 Task: Add Sprouts Blueberry Scone 4 Pack to the cart.
Action: Mouse moved to (24, 106)
Screenshot: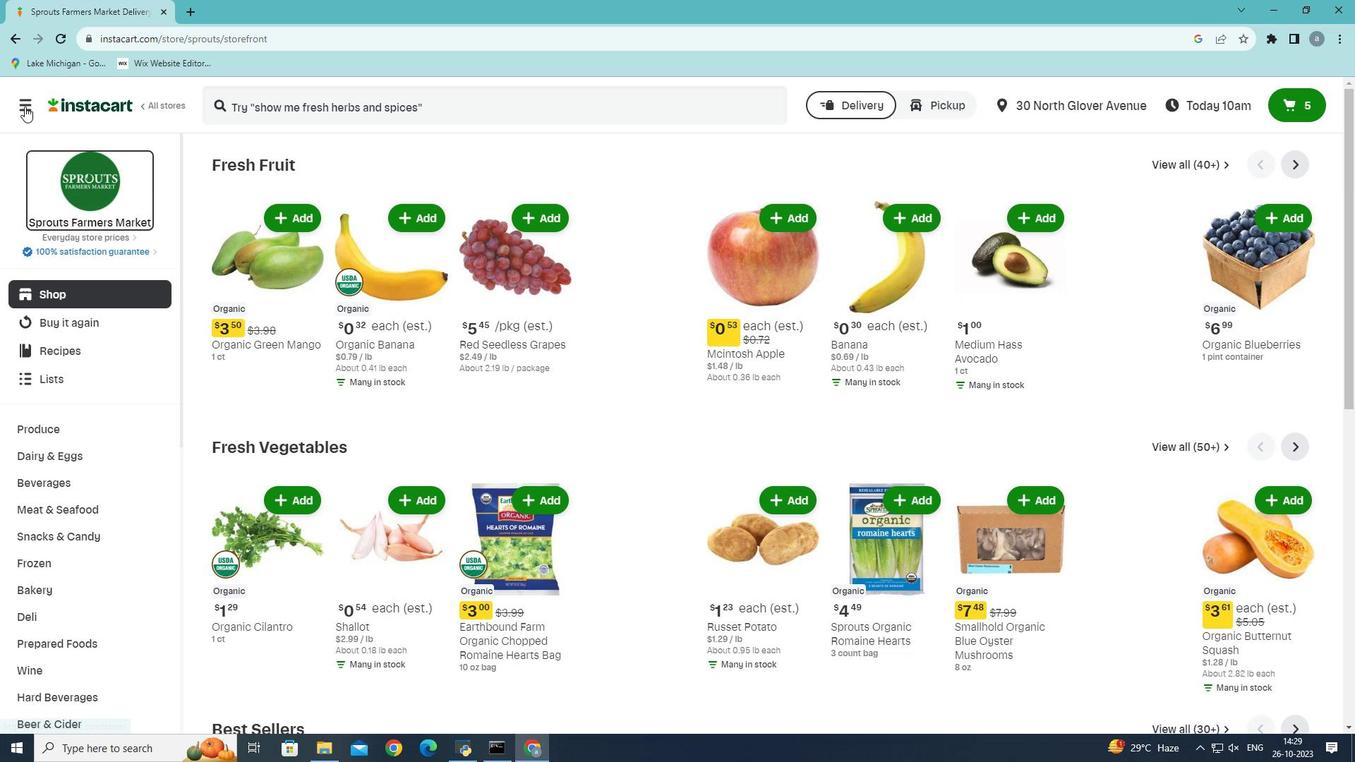
Action: Mouse pressed left at (24, 106)
Screenshot: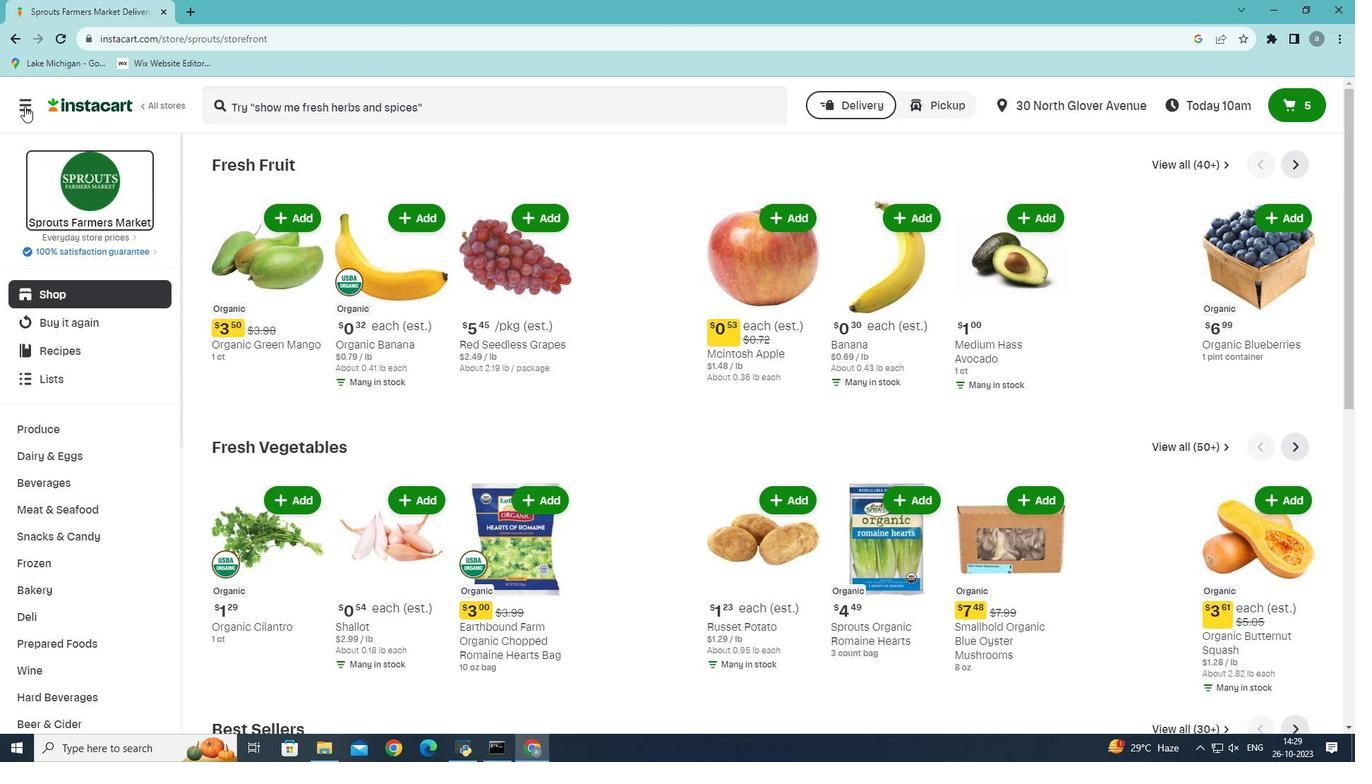 
Action: Mouse moved to (71, 404)
Screenshot: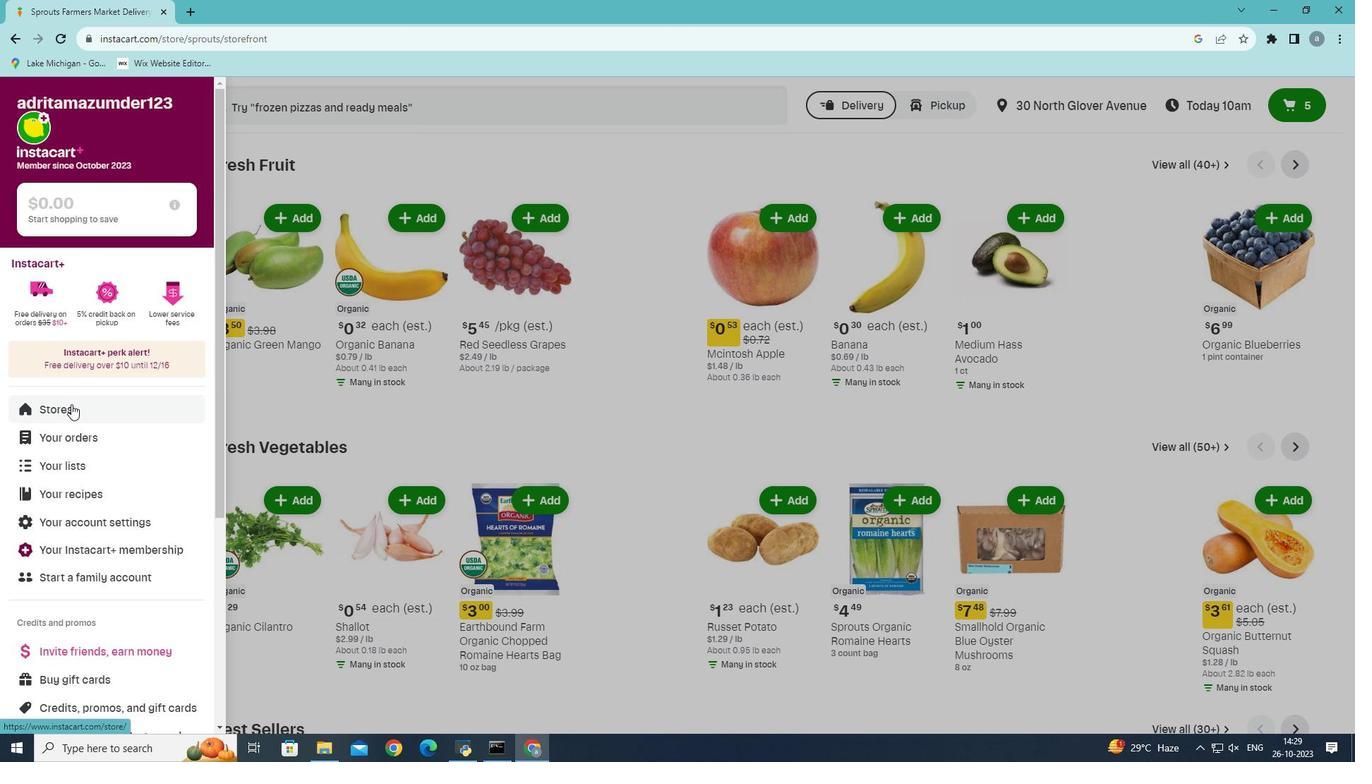 
Action: Mouse pressed left at (71, 404)
Screenshot: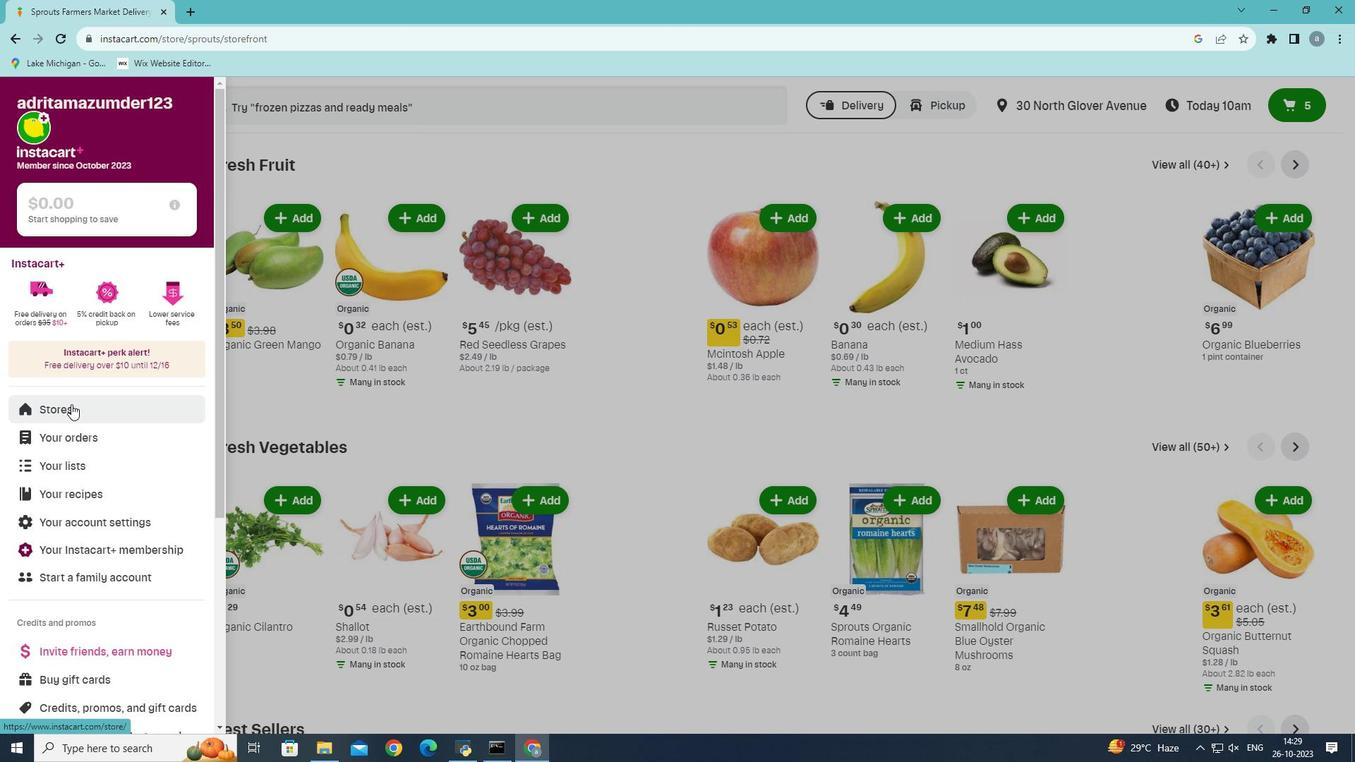 
Action: Mouse moved to (323, 170)
Screenshot: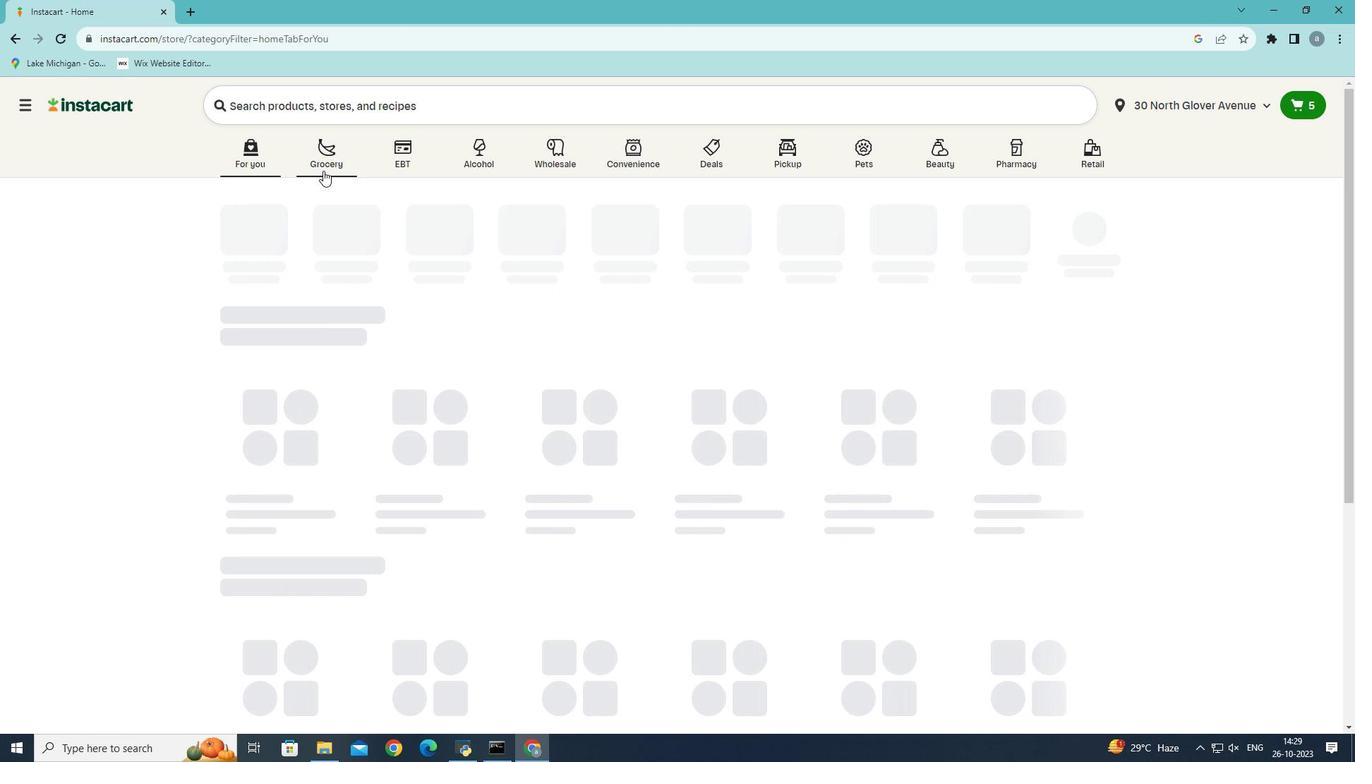
Action: Mouse pressed left at (323, 170)
Screenshot: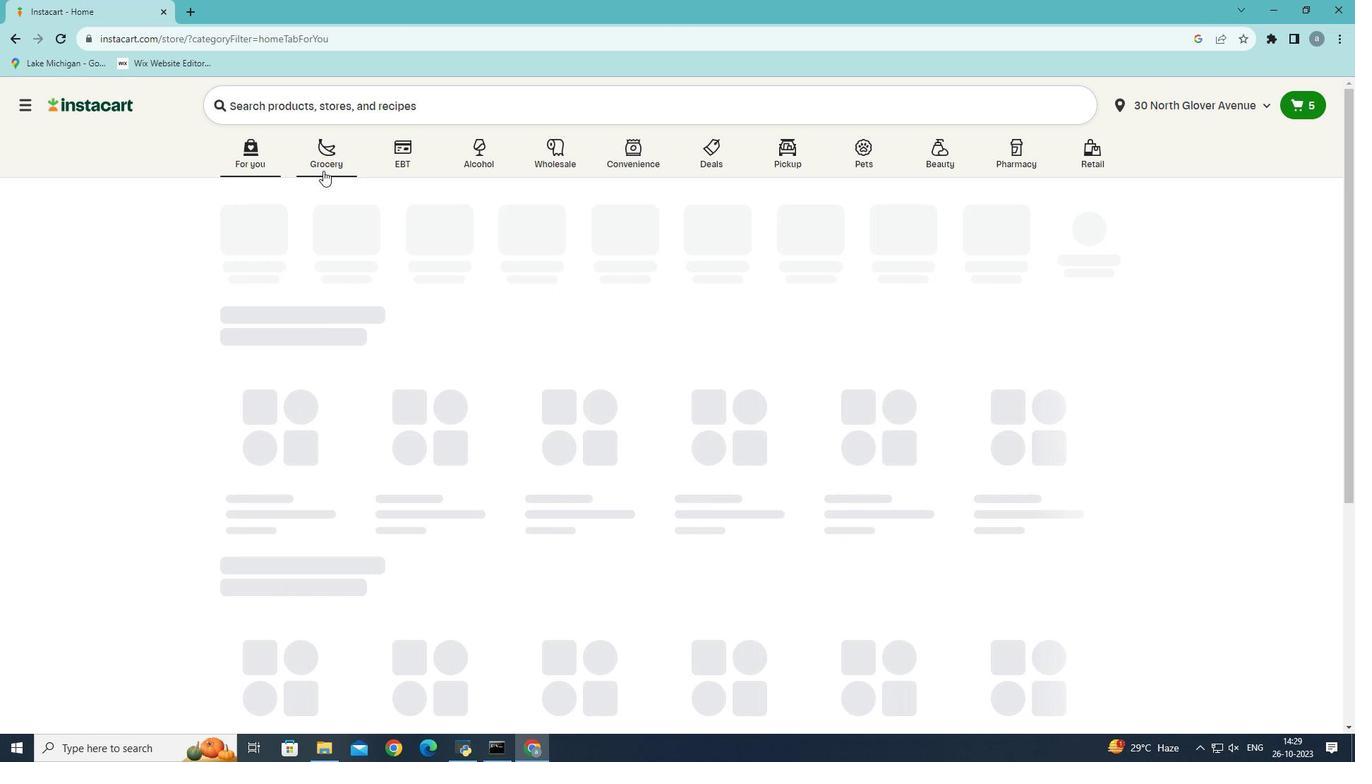 
Action: Mouse moved to (355, 409)
Screenshot: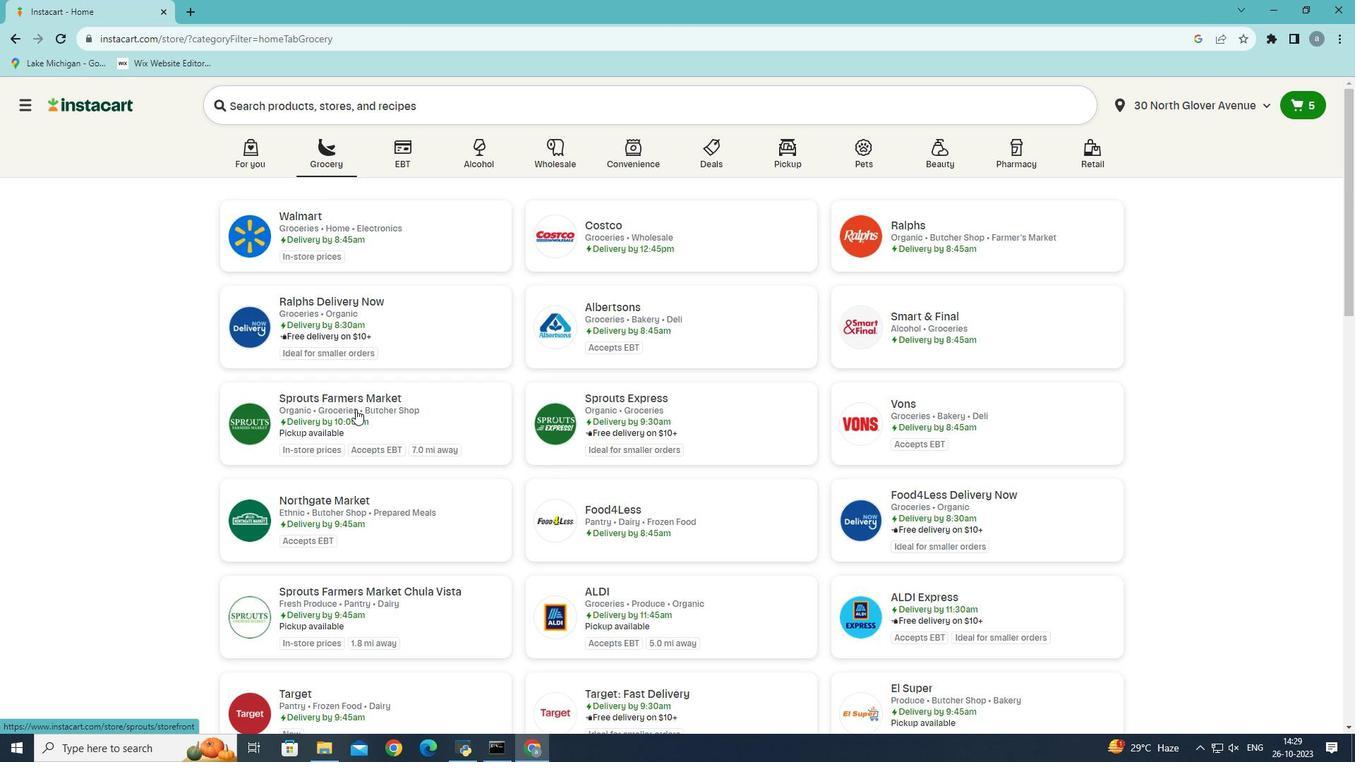 
Action: Mouse pressed left at (355, 409)
Screenshot: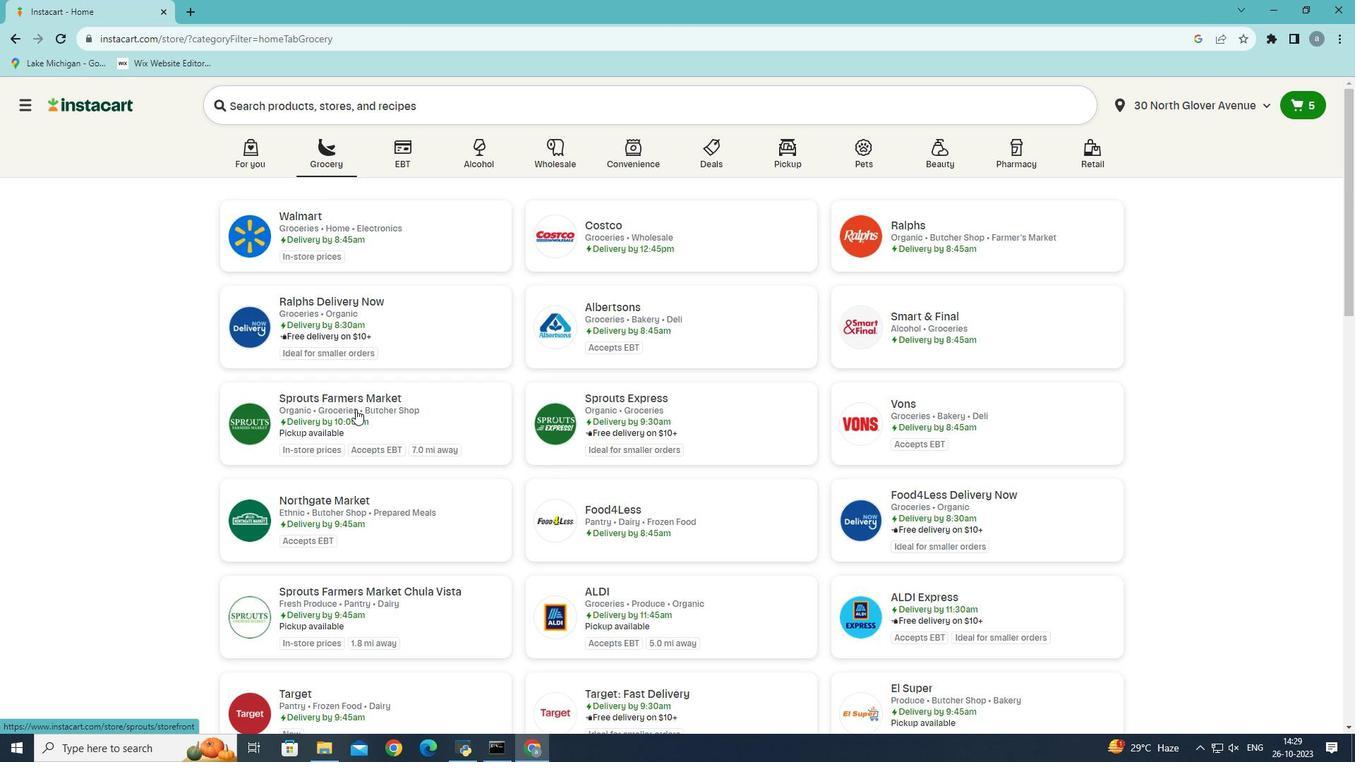 
Action: Mouse moved to (31, 593)
Screenshot: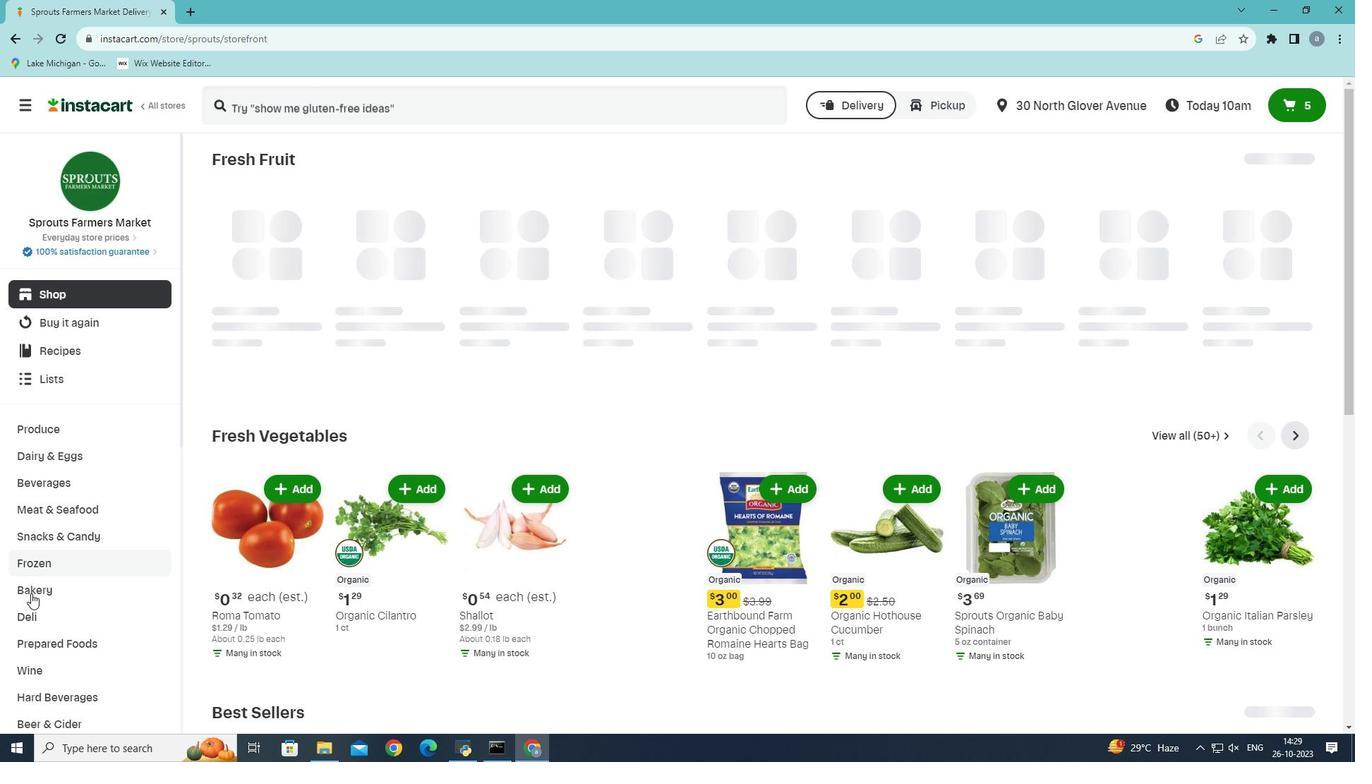 
Action: Mouse pressed left at (31, 593)
Screenshot: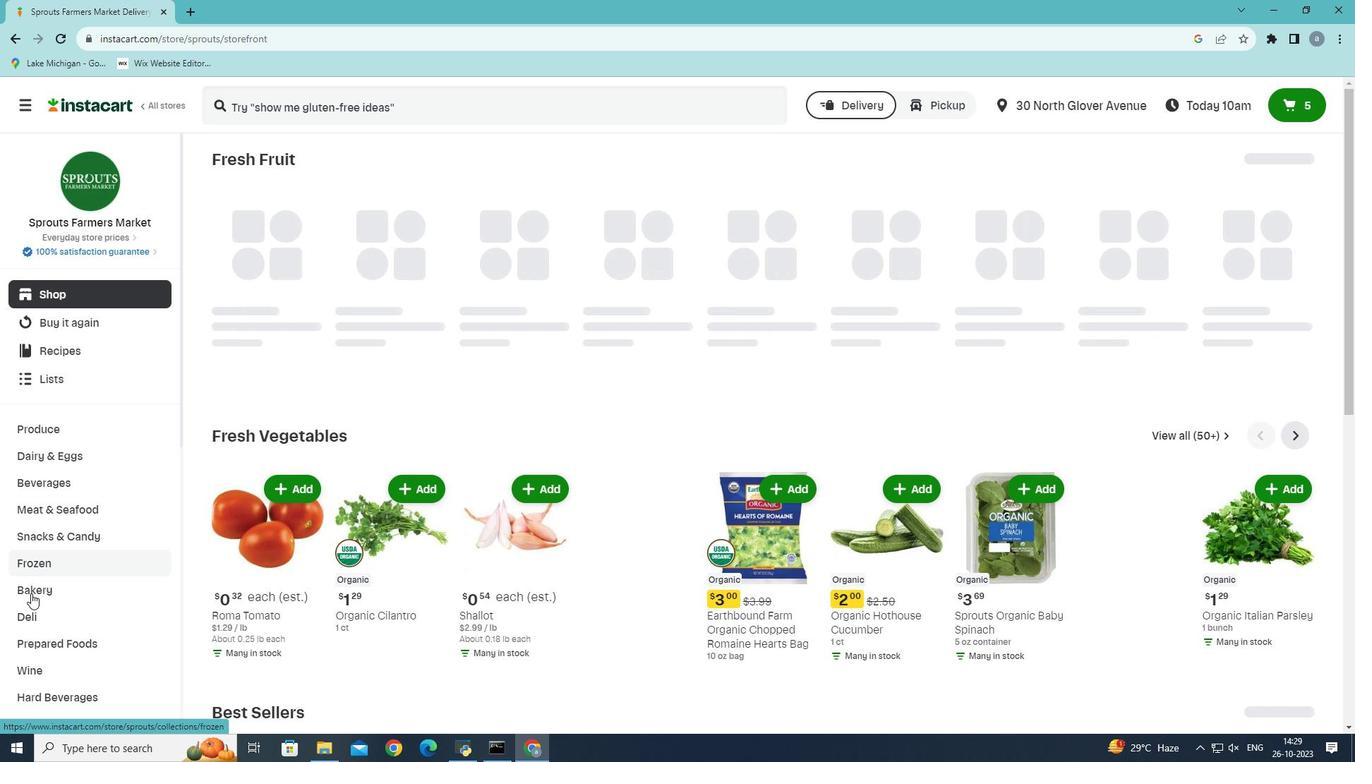 
Action: Mouse moved to (845, 199)
Screenshot: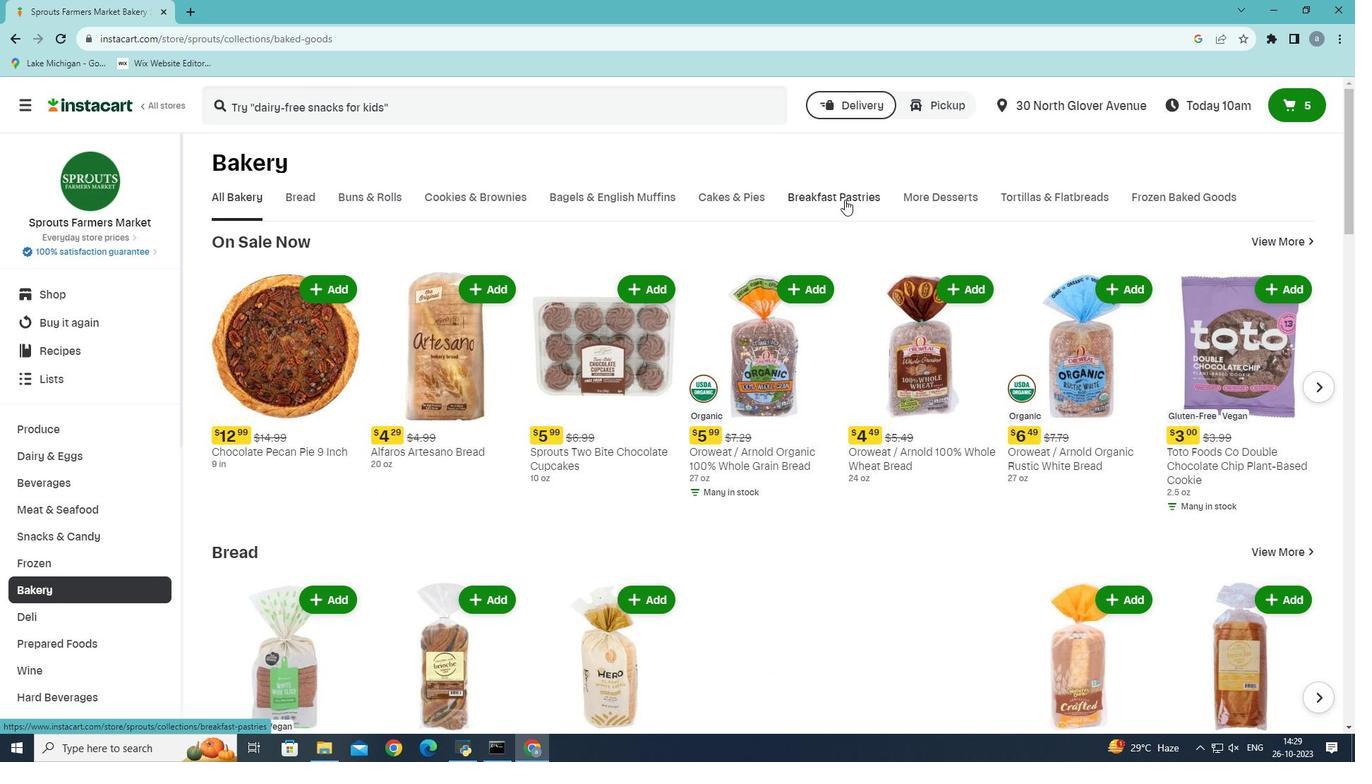 
Action: Mouse pressed left at (845, 199)
Screenshot: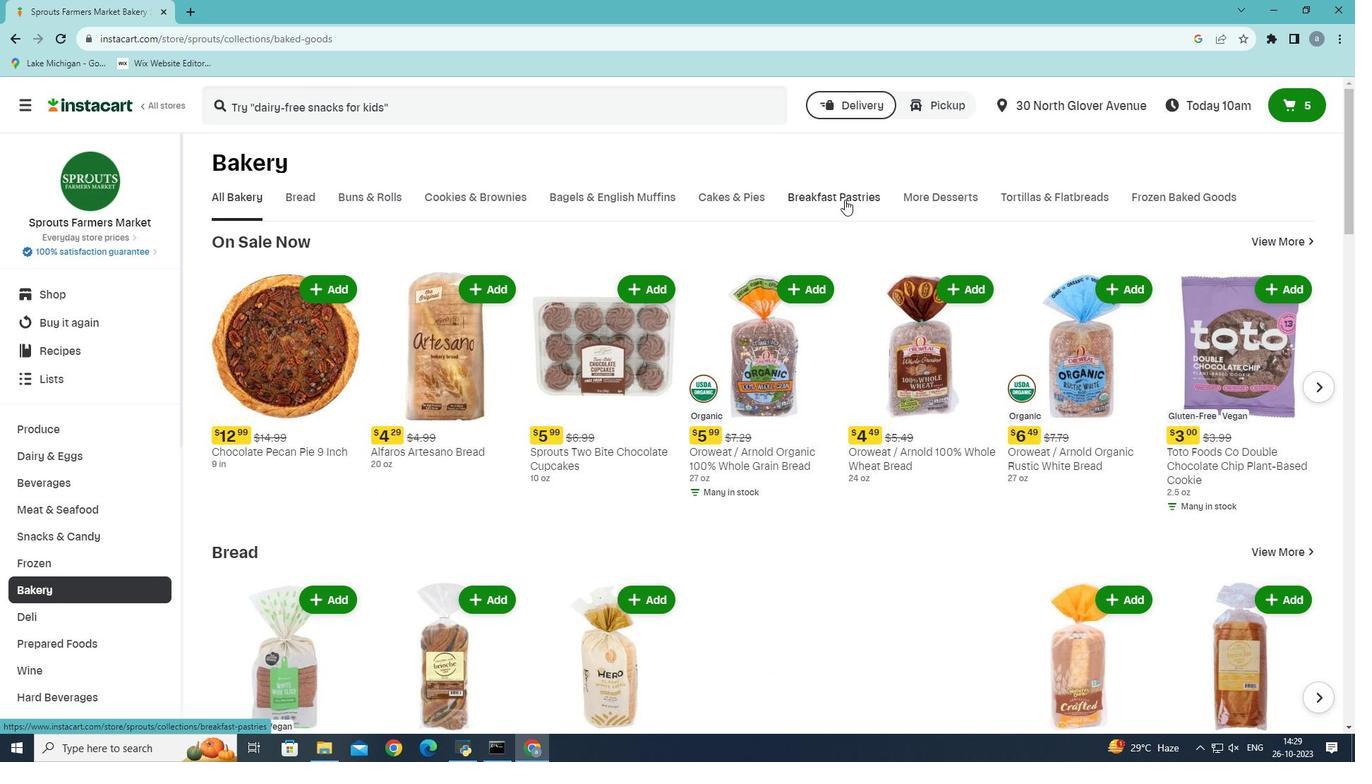 
Action: Mouse moved to (744, 263)
Screenshot: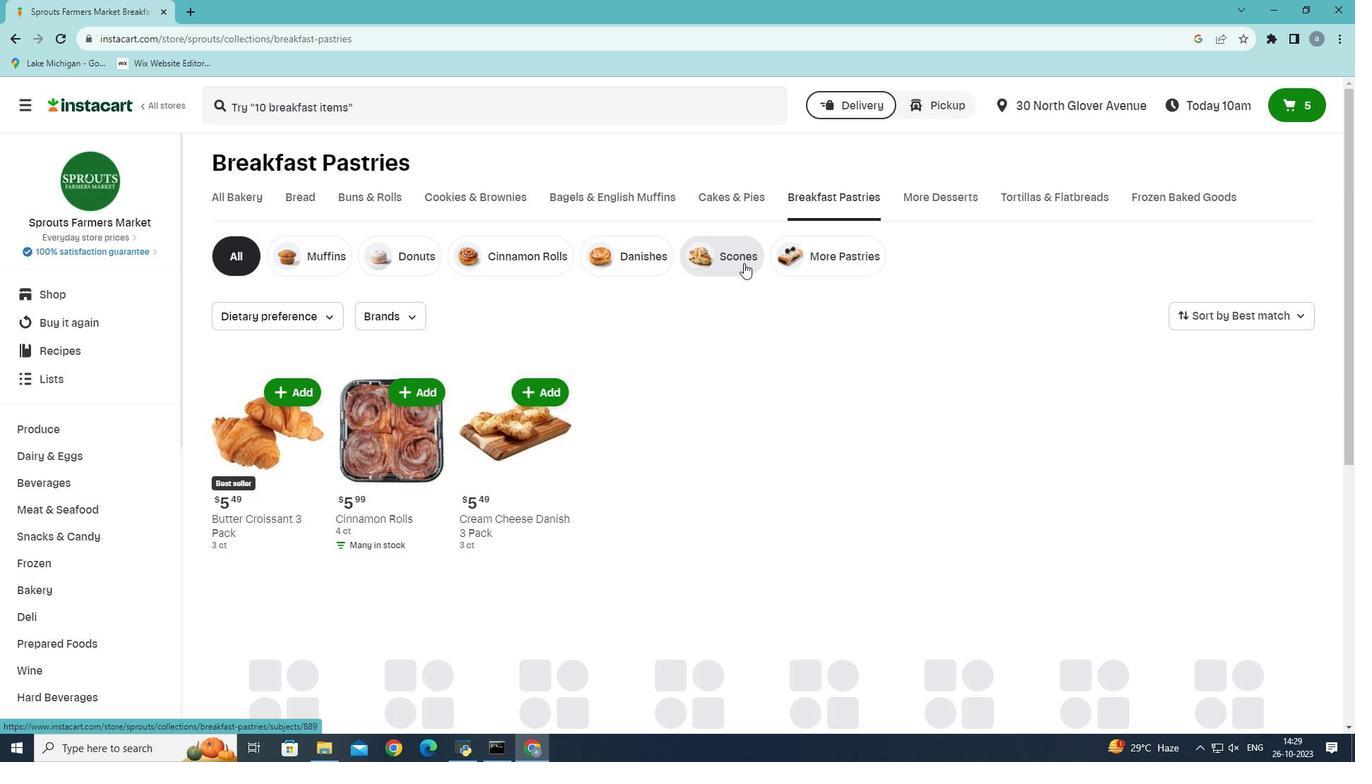 
Action: Mouse pressed left at (744, 263)
Screenshot: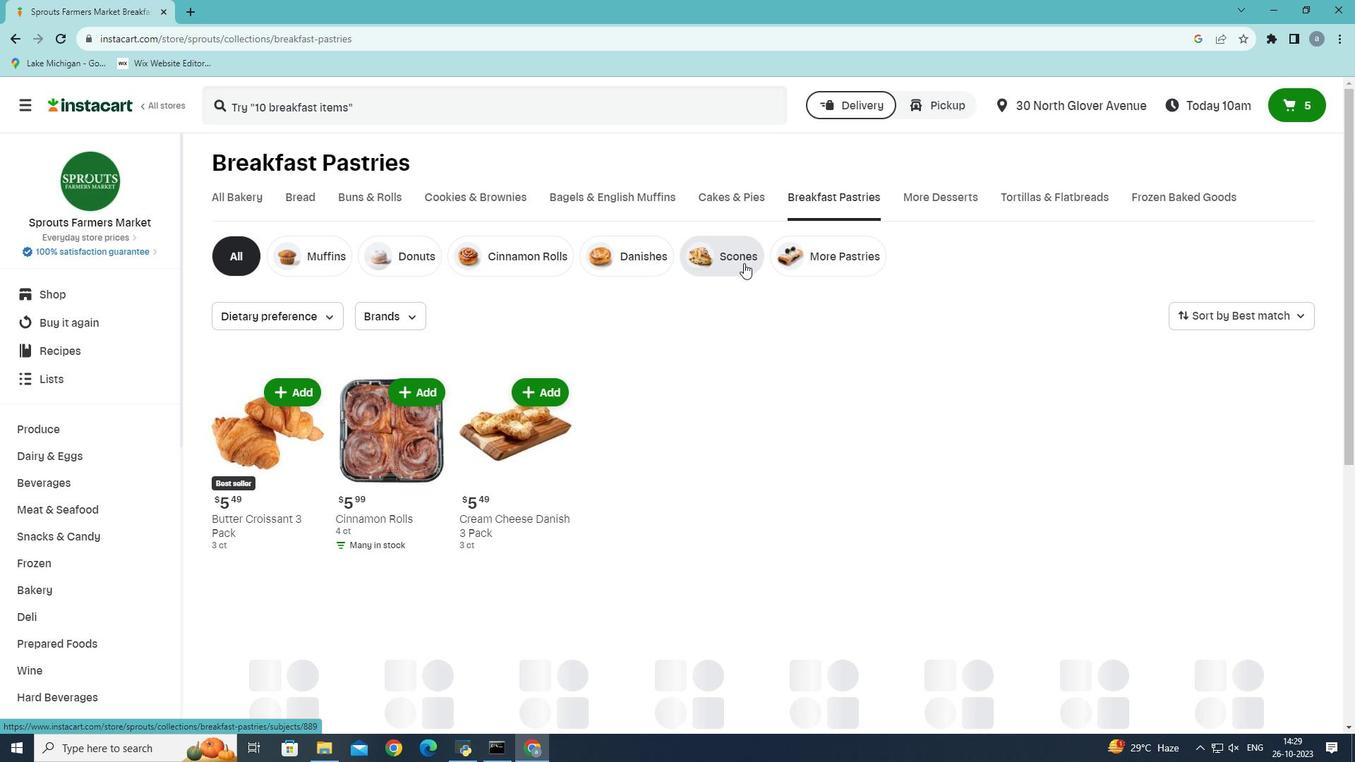 
Action: Mouse moved to (902, 394)
Screenshot: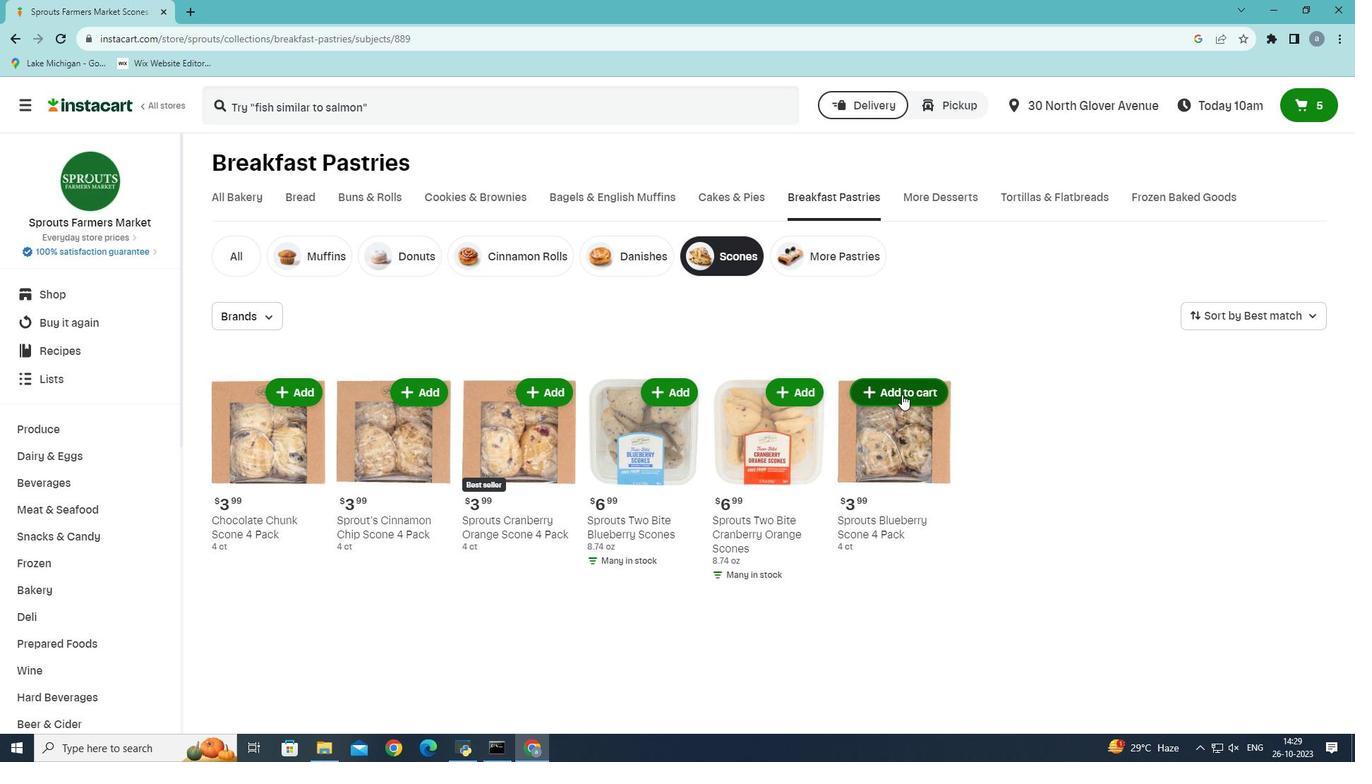 
Action: Mouse pressed left at (902, 394)
Screenshot: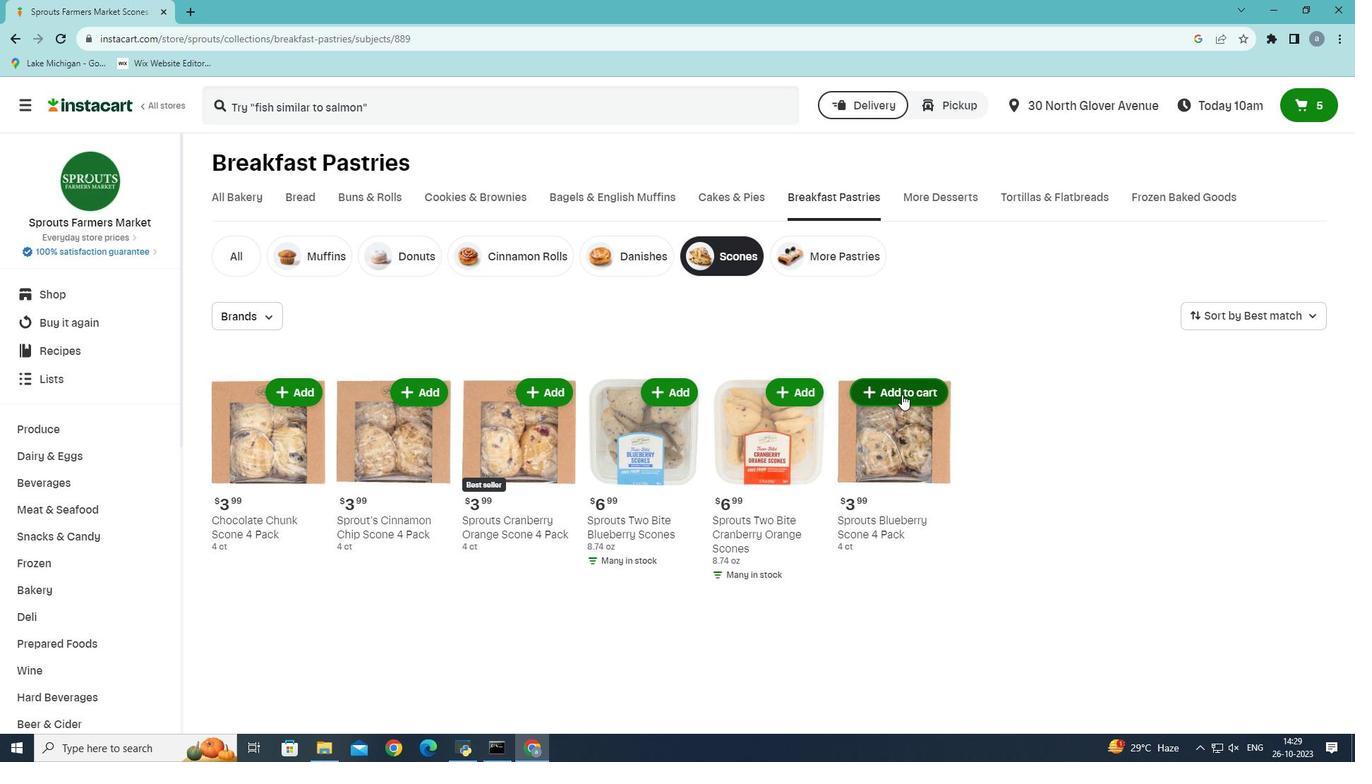 
Action: Mouse moved to (958, 401)
Screenshot: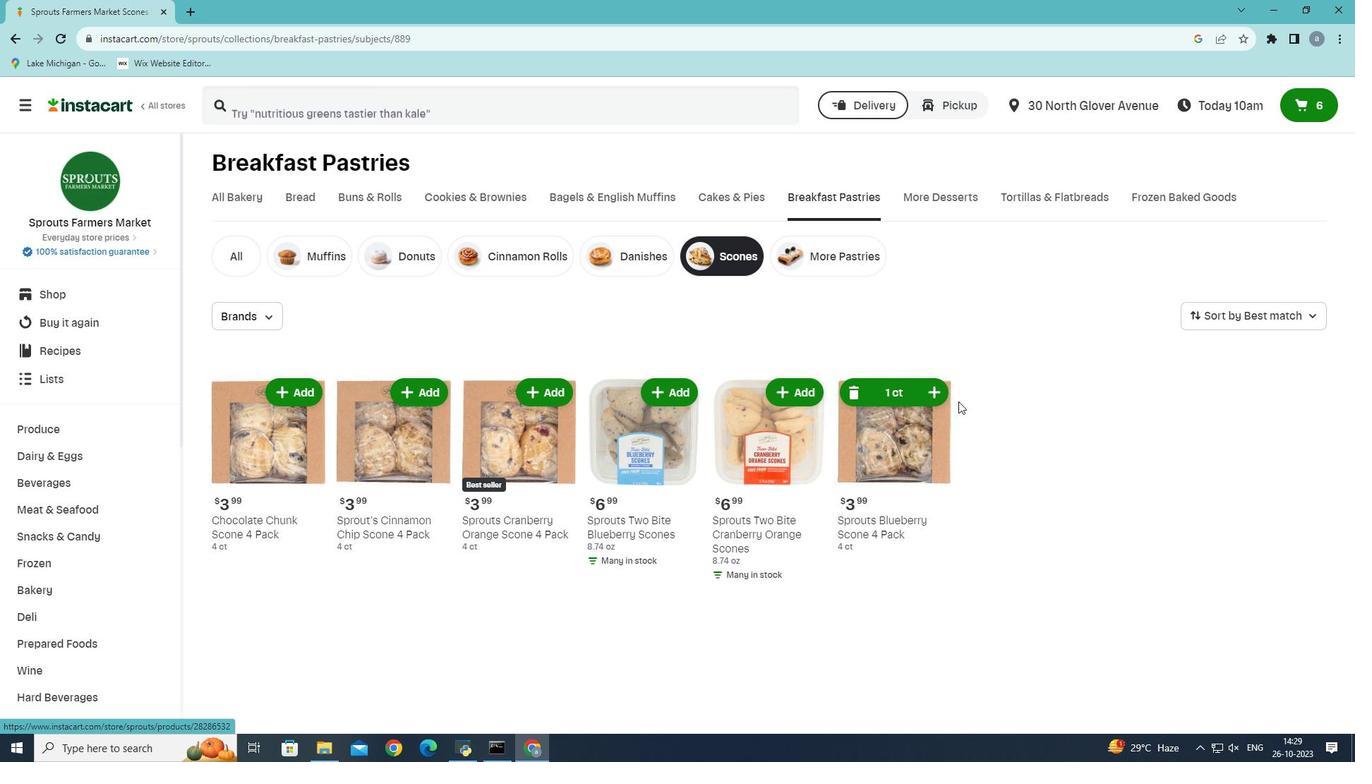 
